 Task: Add Sprouts Organic Marinara Pasta Sauce to the cart.
Action: Mouse moved to (26, 108)
Screenshot: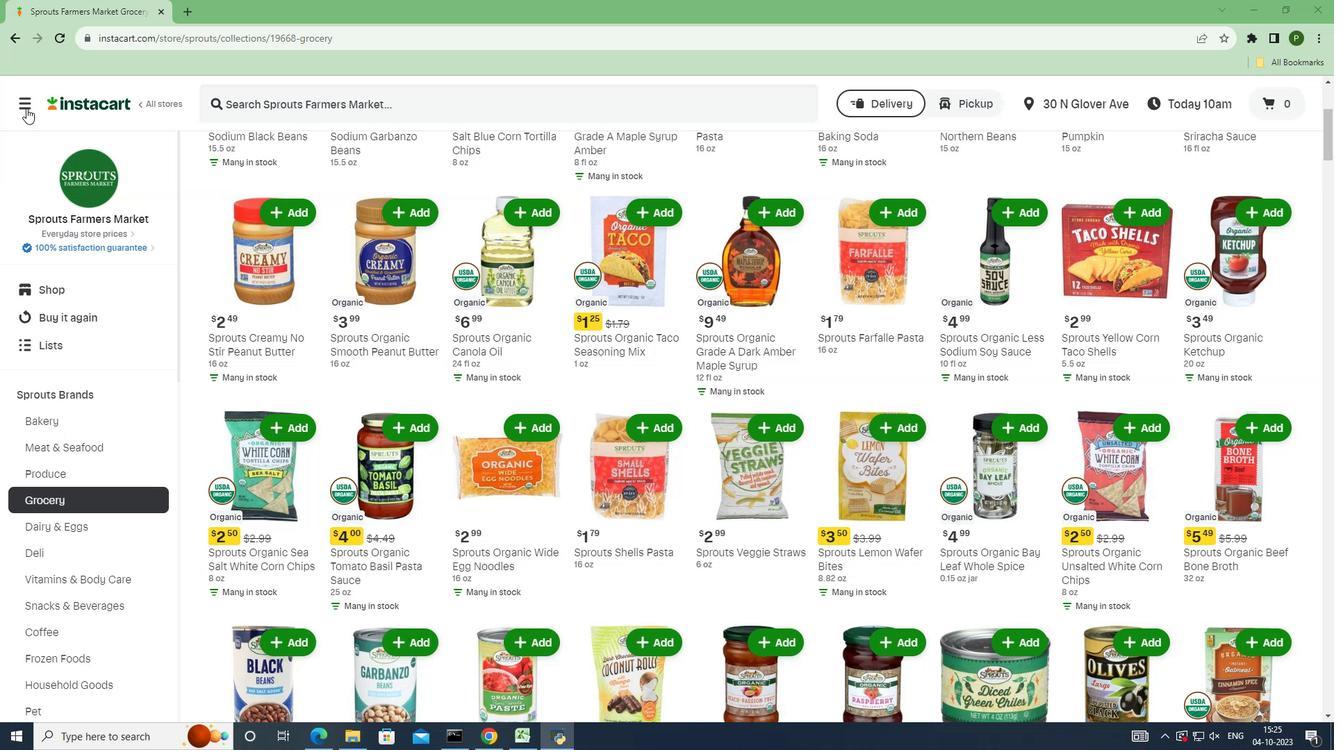 
Action: Mouse pressed left at (26, 108)
Screenshot: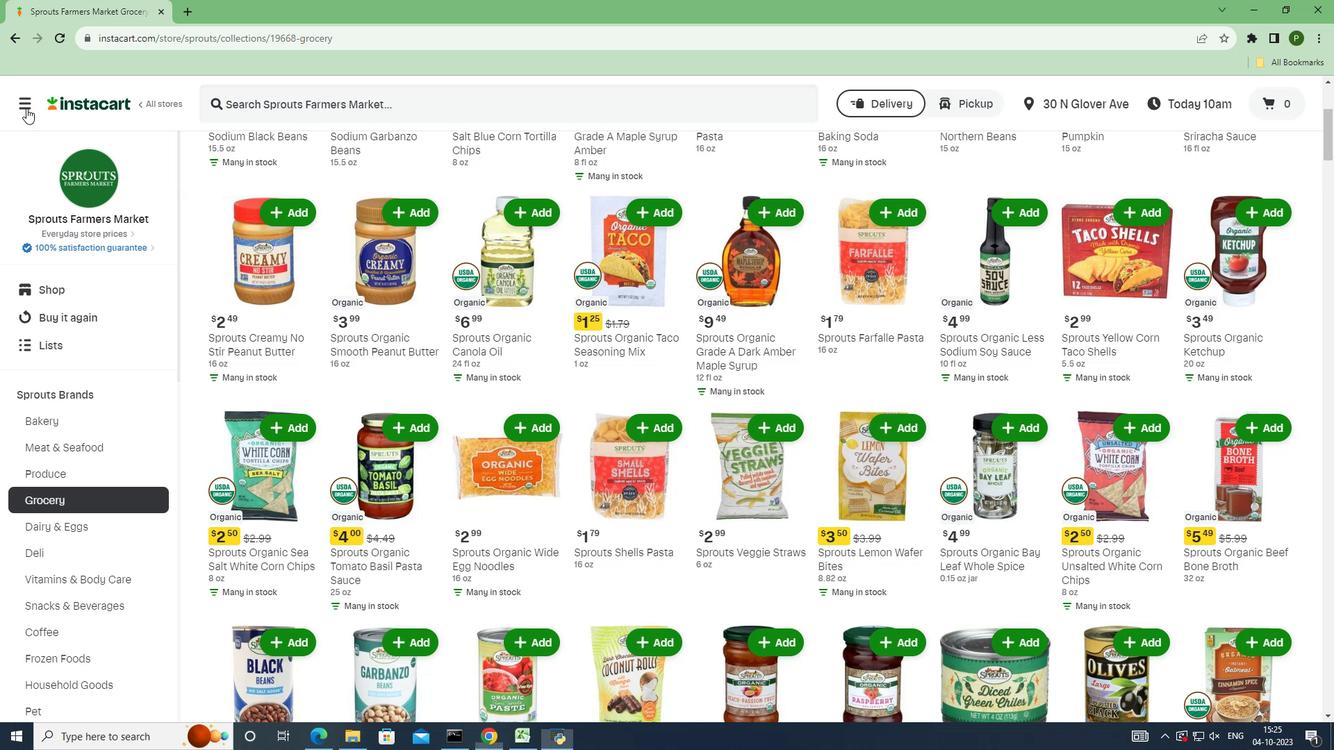 
Action: Mouse moved to (64, 387)
Screenshot: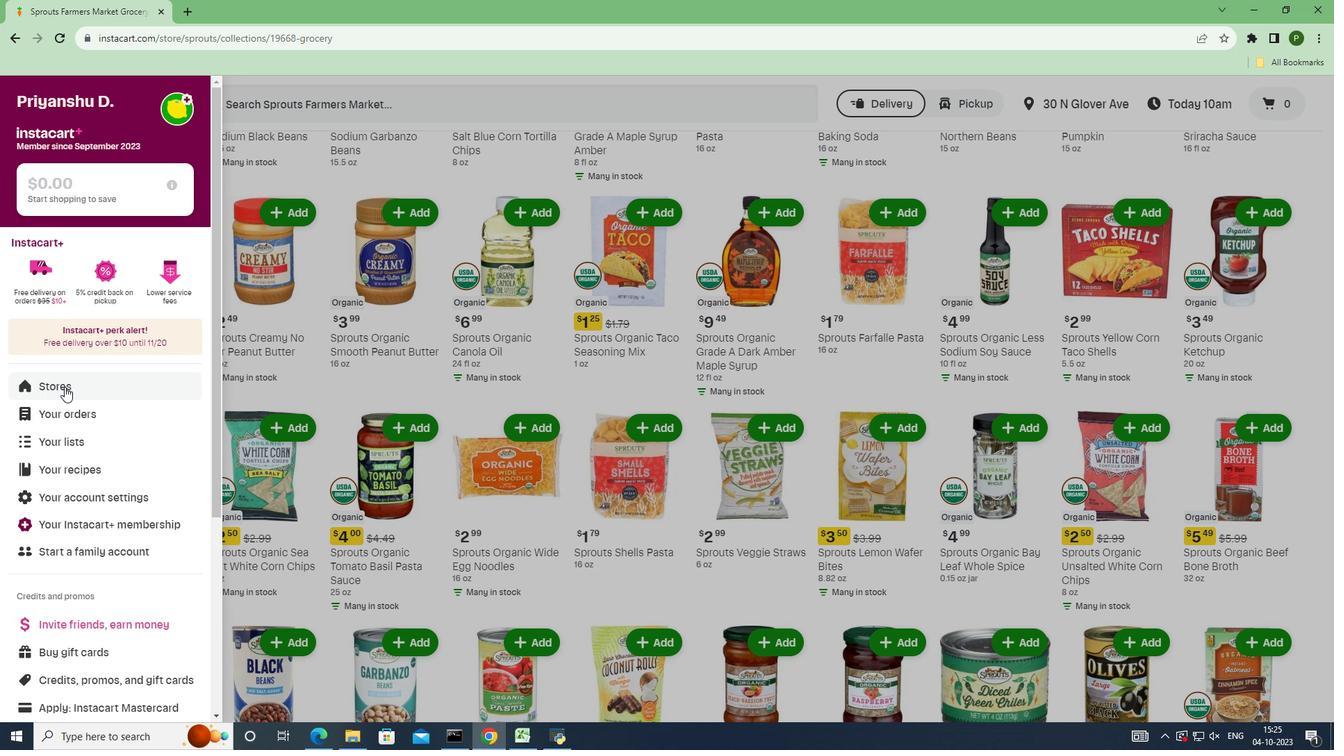
Action: Mouse pressed left at (64, 387)
Screenshot: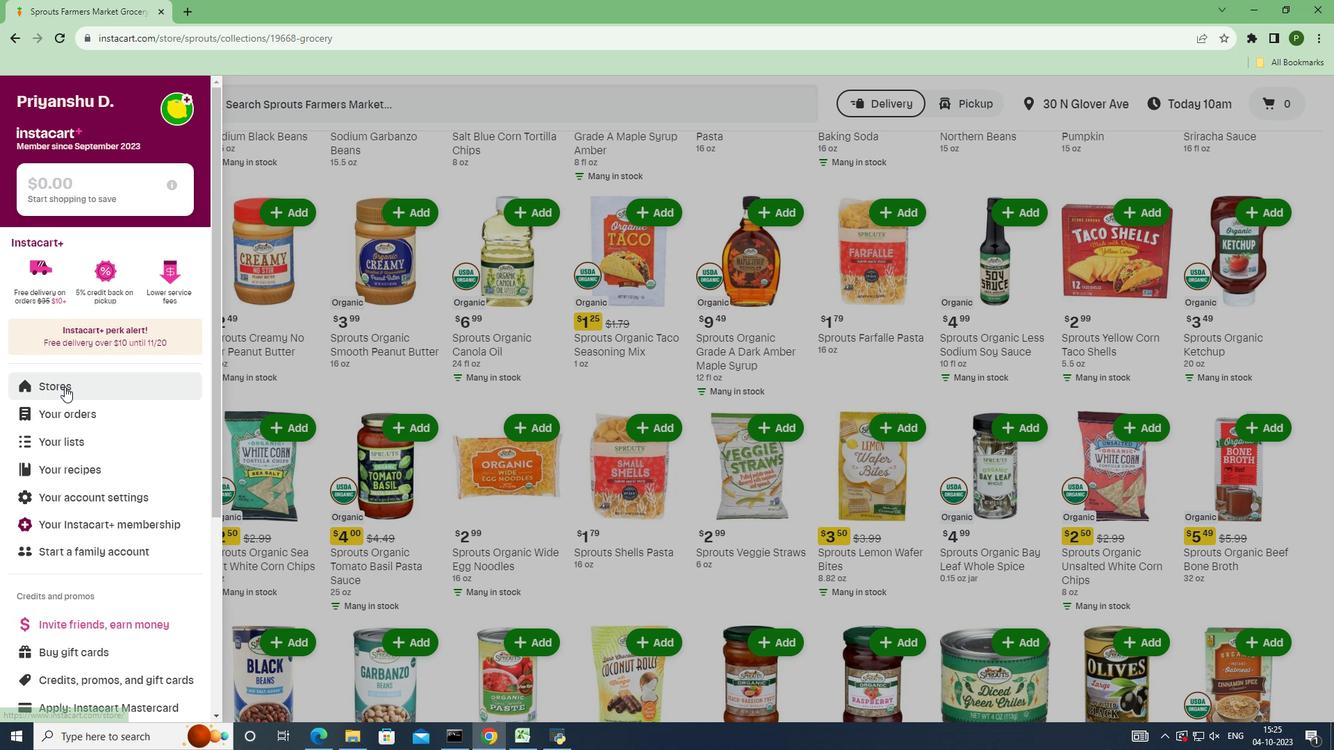 
Action: Mouse moved to (309, 170)
Screenshot: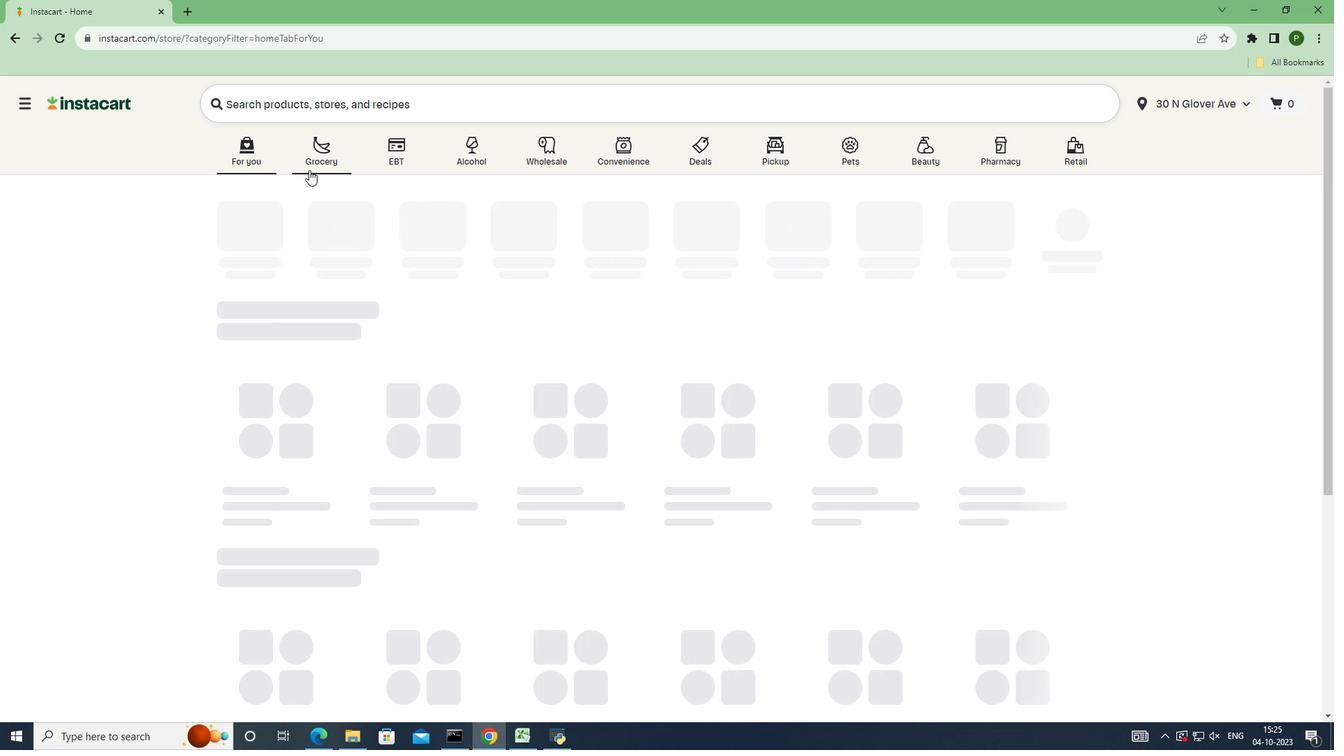 
Action: Mouse pressed left at (309, 170)
Screenshot: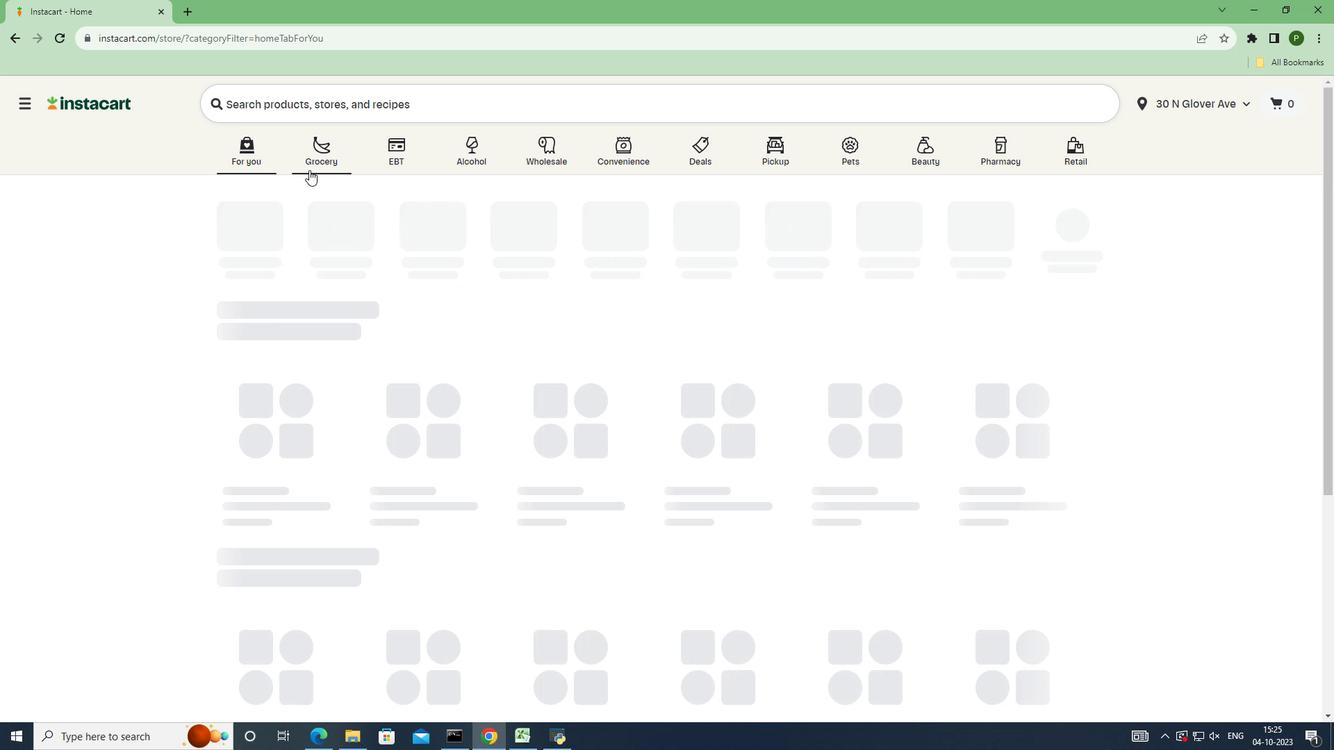 
Action: Mouse moved to (847, 339)
Screenshot: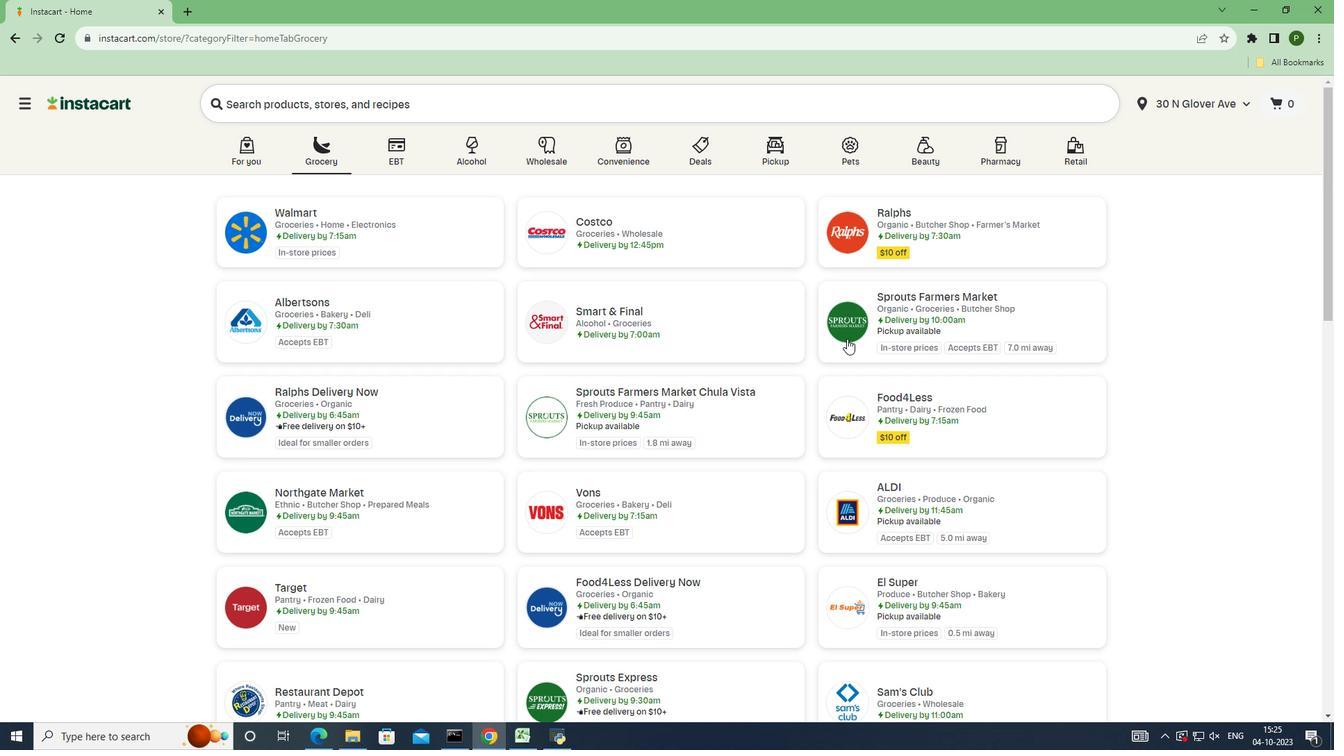 
Action: Mouse pressed left at (847, 339)
Screenshot: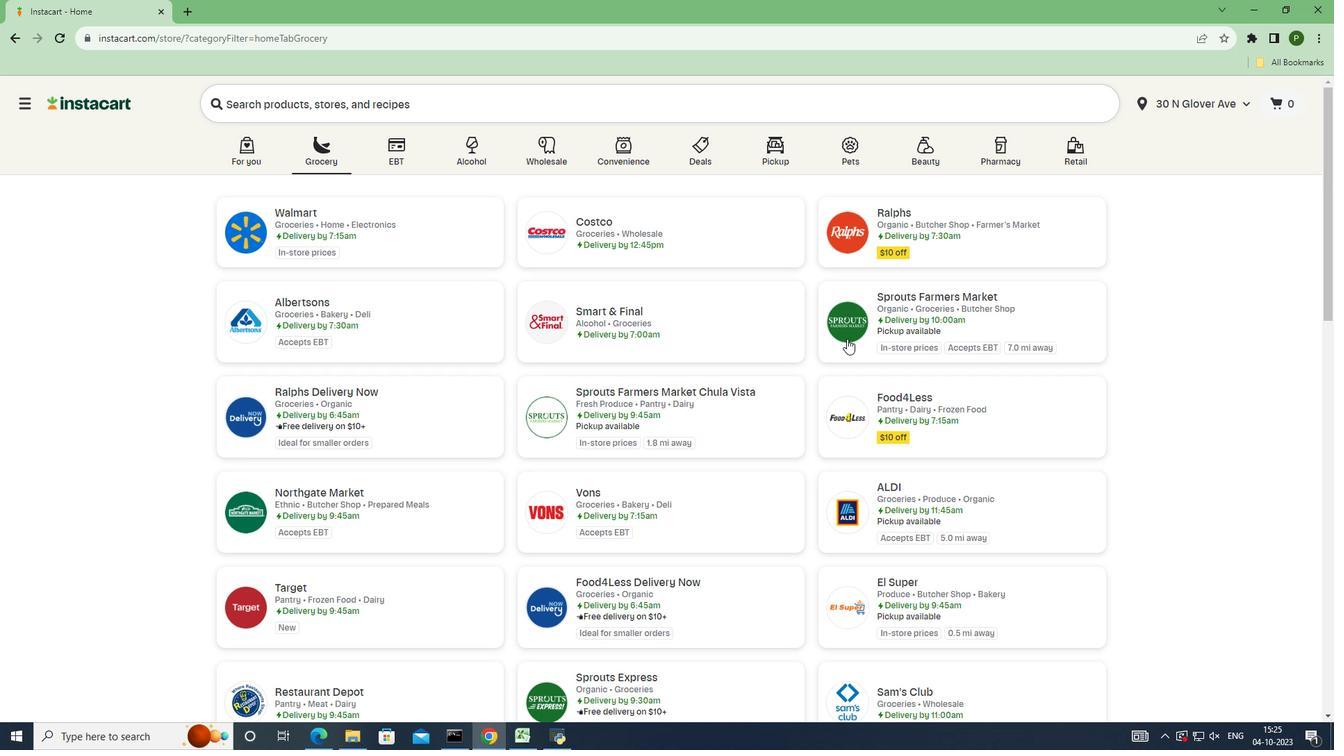 
Action: Mouse moved to (72, 387)
Screenshot: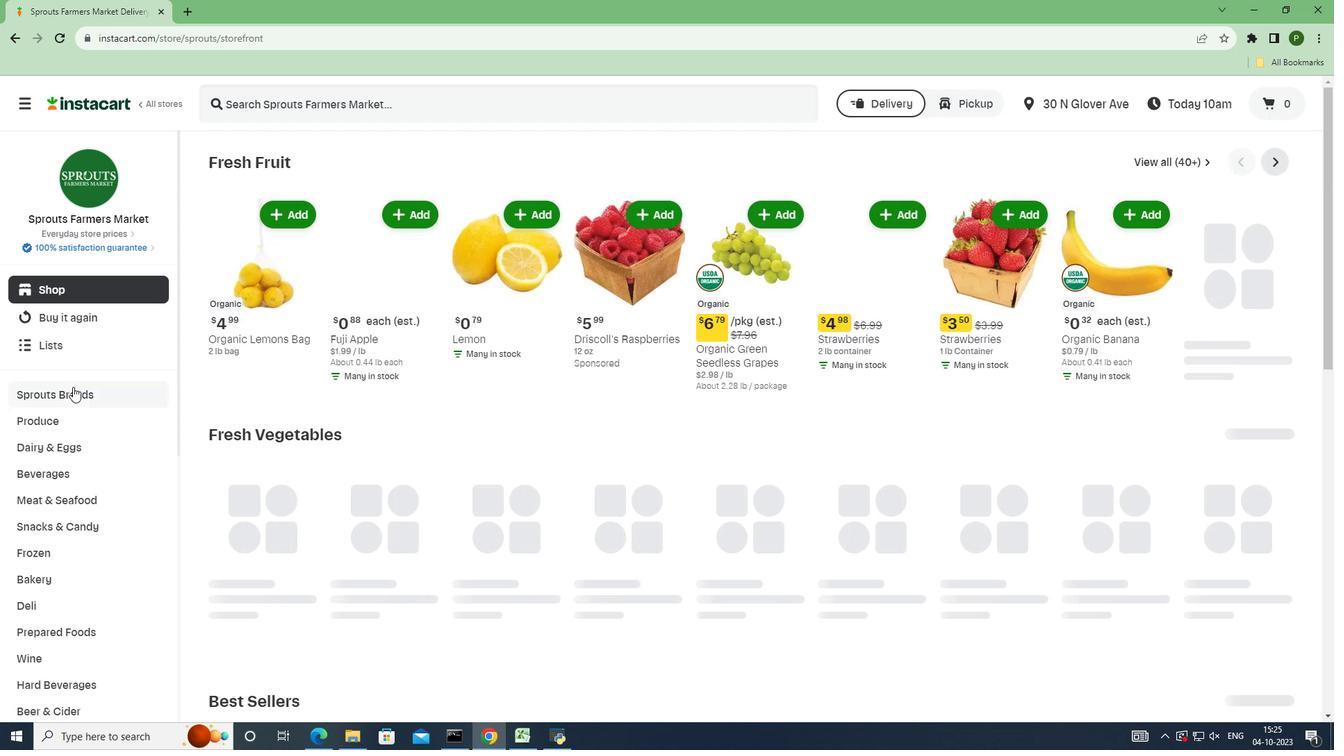
Action: Mouse pressed left at (72, 387)
Screenshot: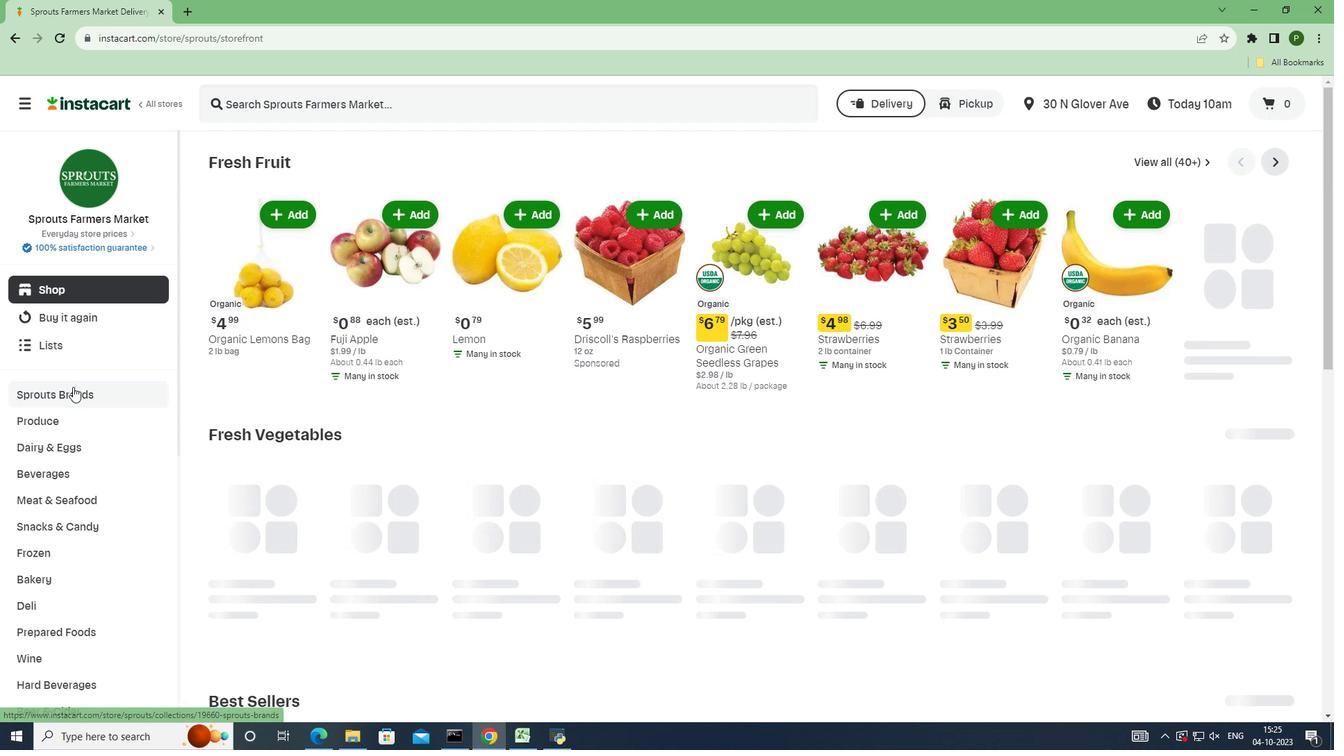 
Action: Mouse moved to (111, 513)
Screenshot: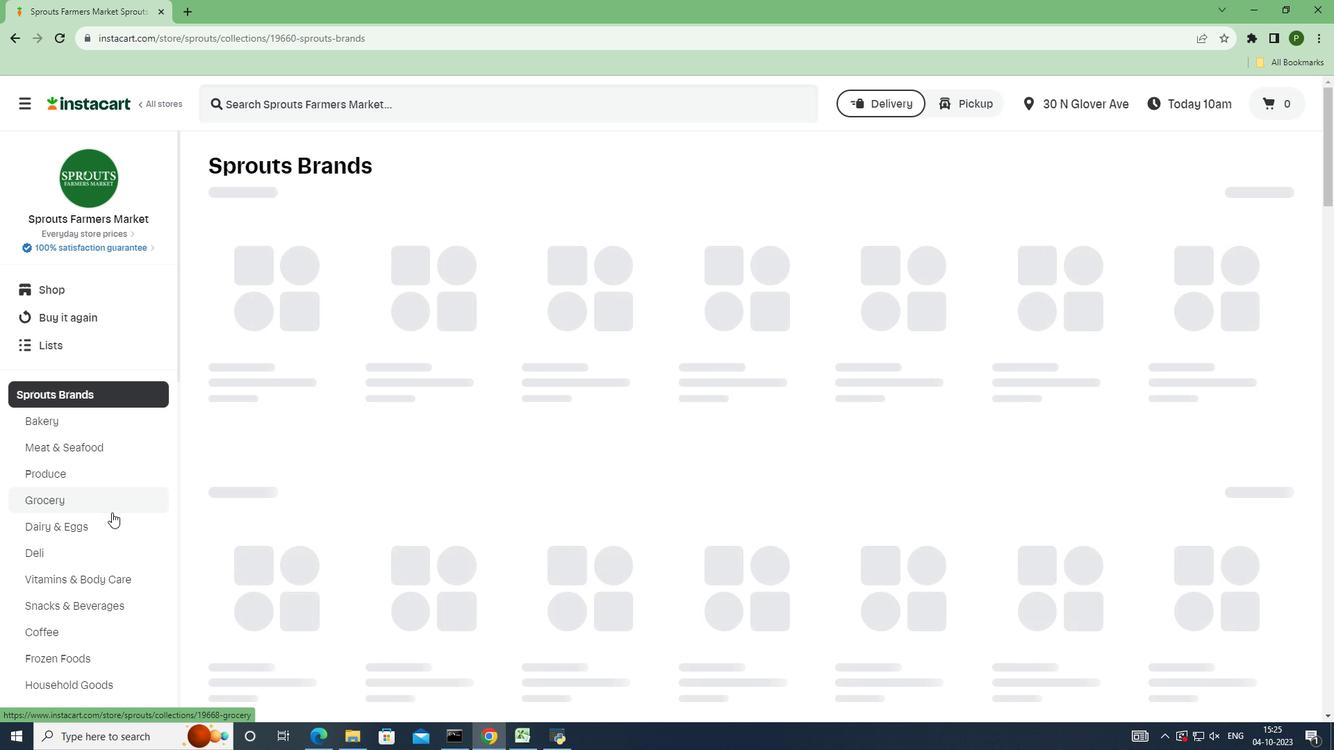 
Action: Mouse pressed left at (111, 513)
Screenshot: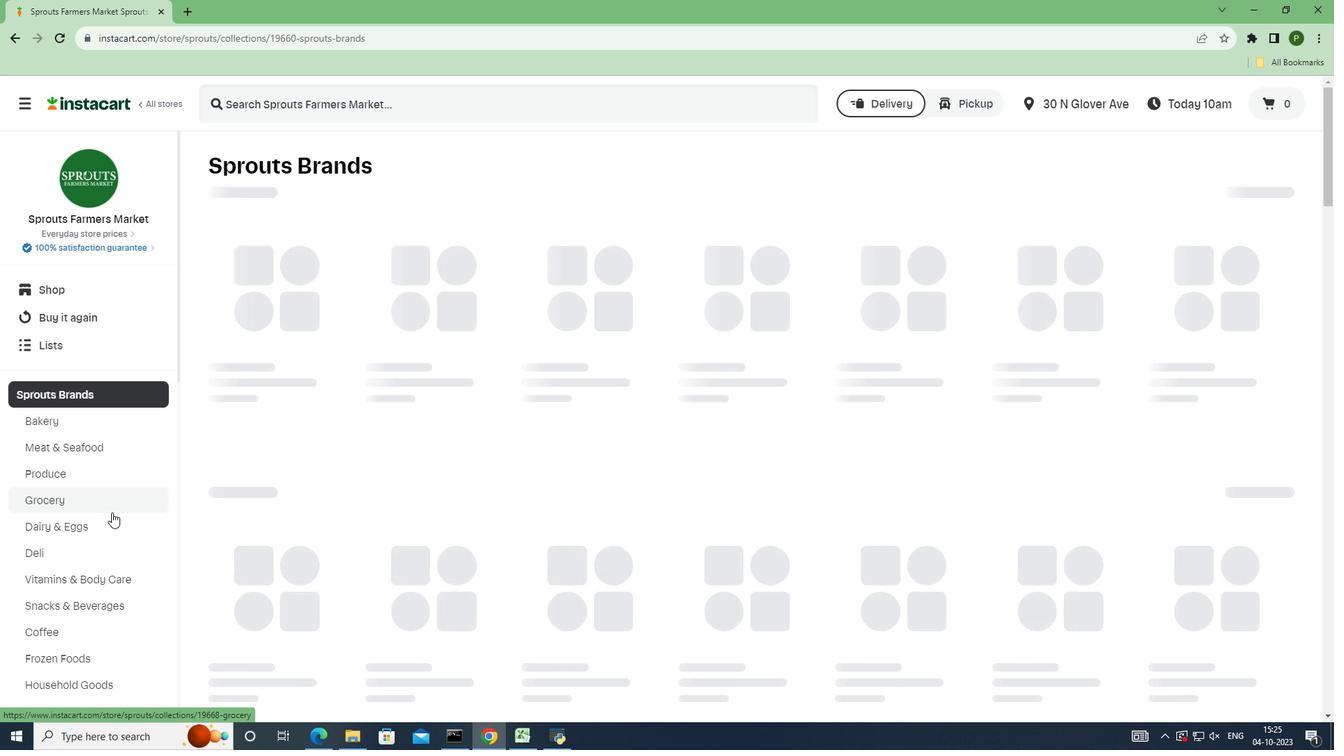 
Action: Mouse moved to (344, 342)
Screenshot: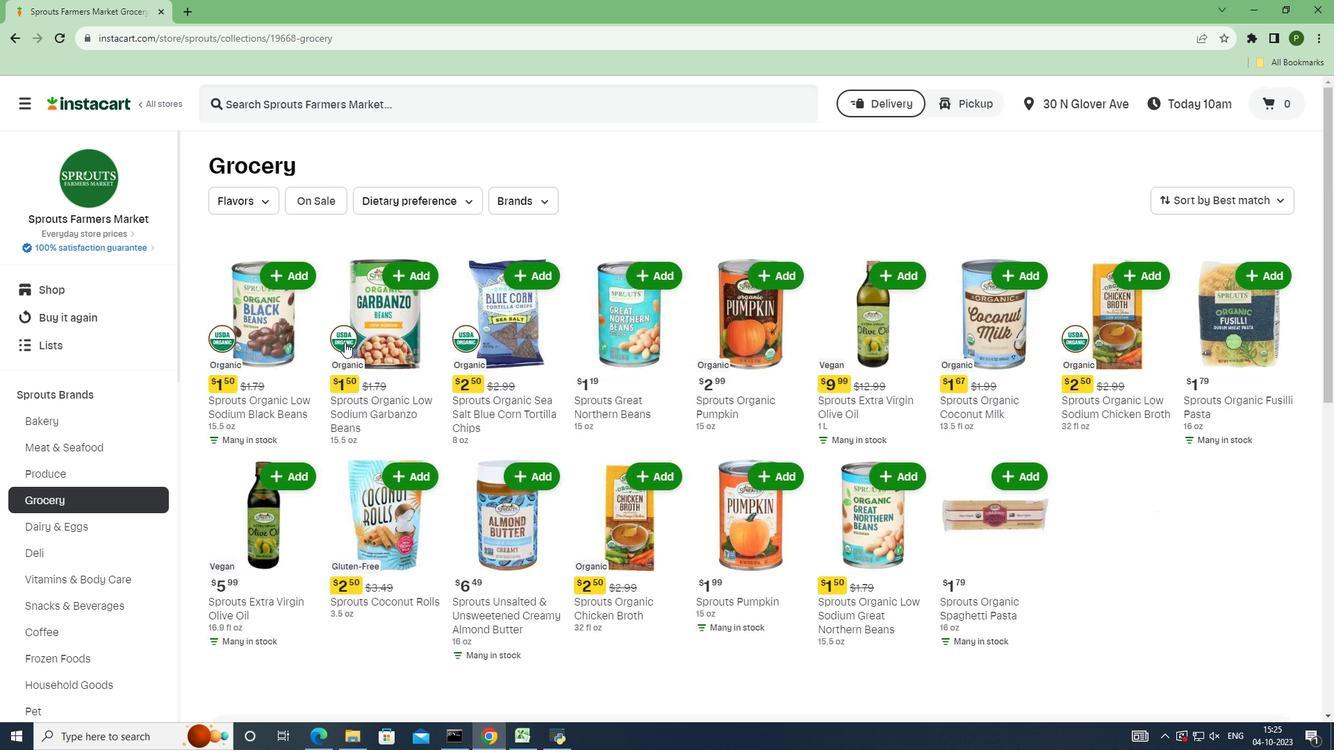 
Action: Mouse scrolled (344, 342) with delta (0, 0)
Screenshot: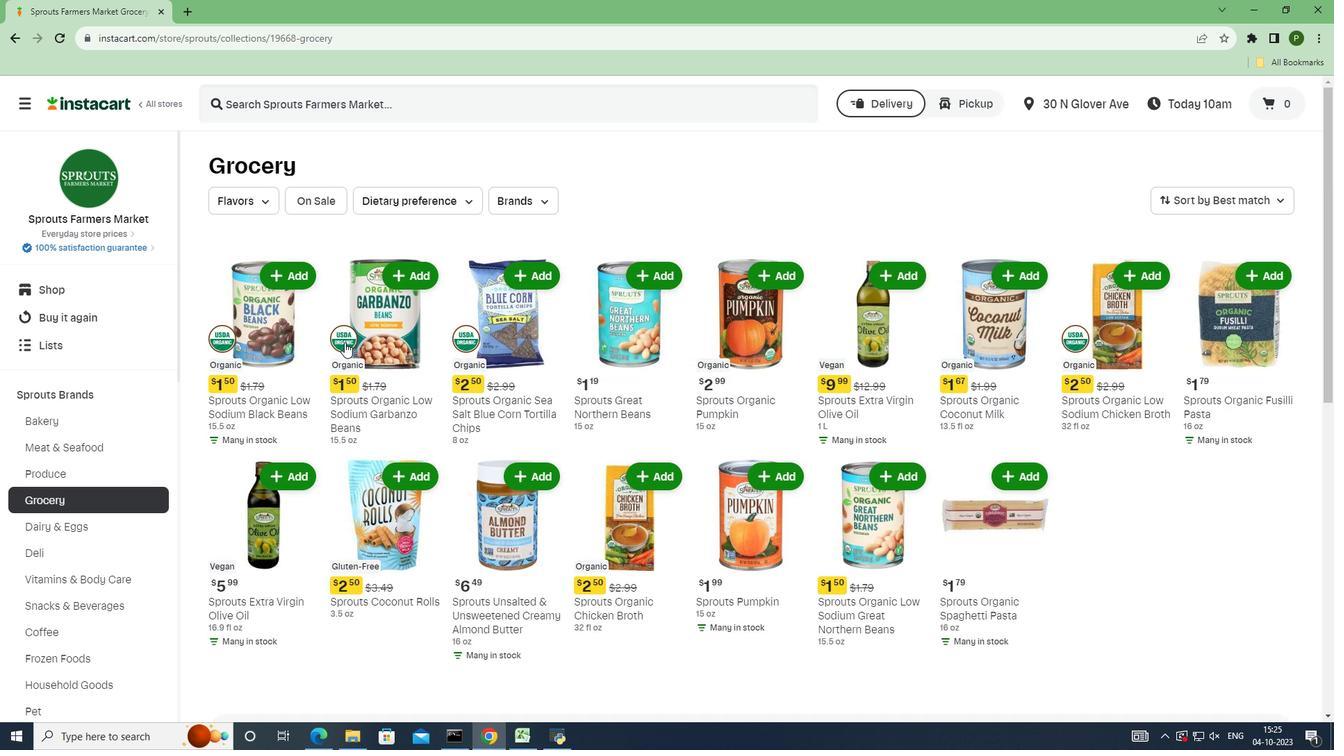
Action: Mouse moved to (344, 347)
Screenshot: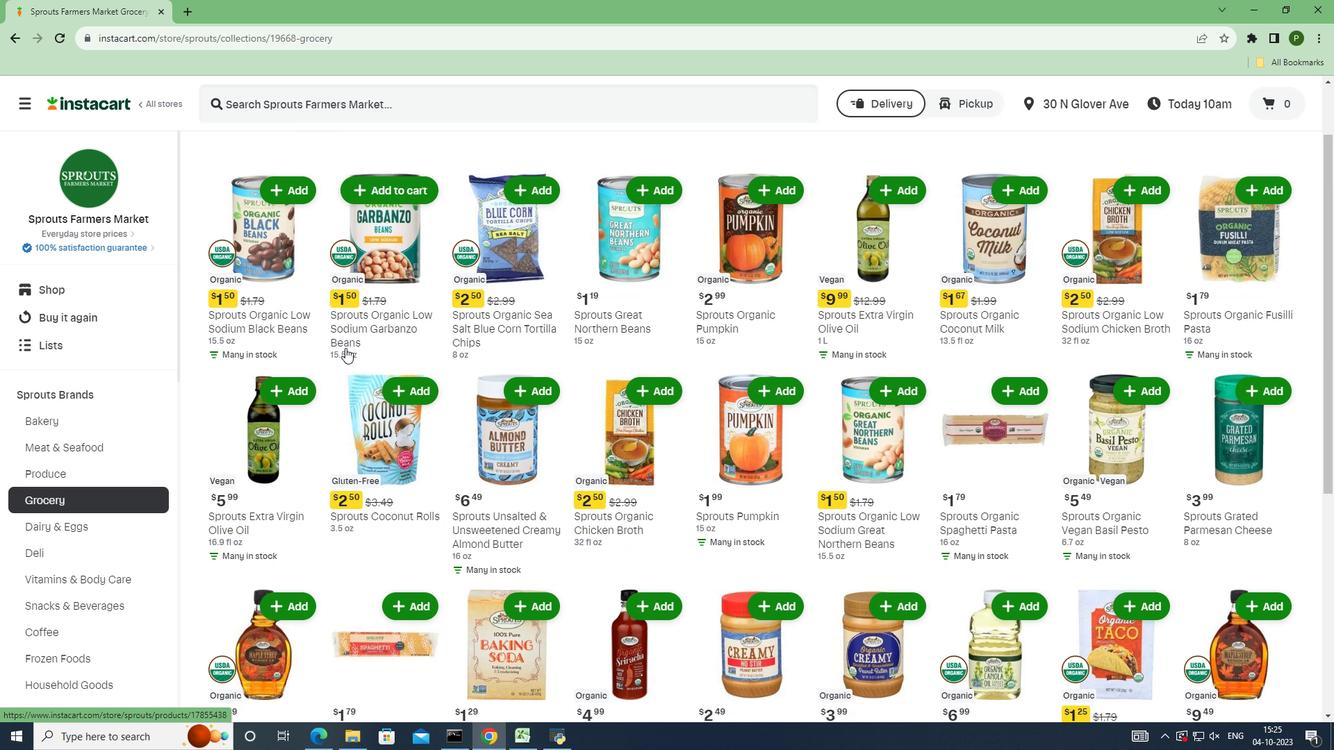 
Action: Mouse scrolled (344, 346) with delta (0, 0)
Screenshot: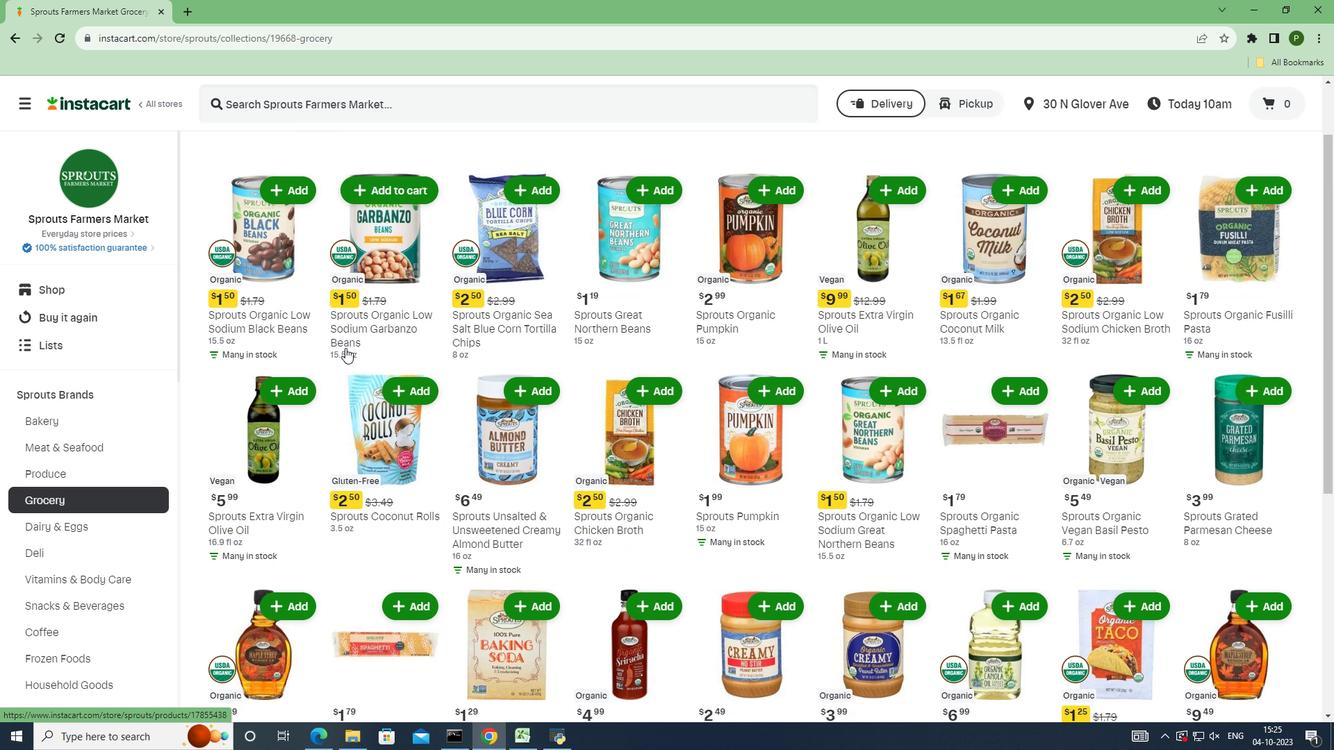 
Action: Mouse moved to (345, 348)
Screenshot: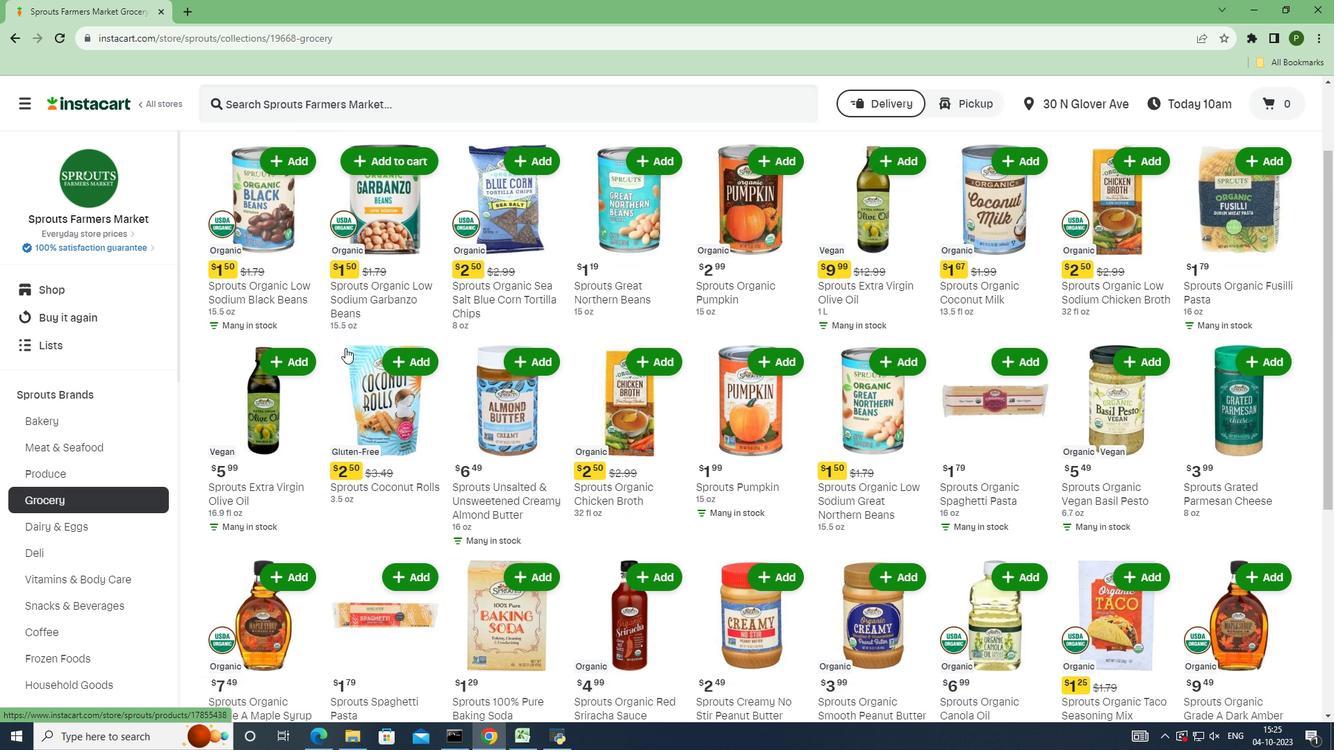 
Action: Mouse scrolled (345, 347) with delta (0, 0)
Screenshot: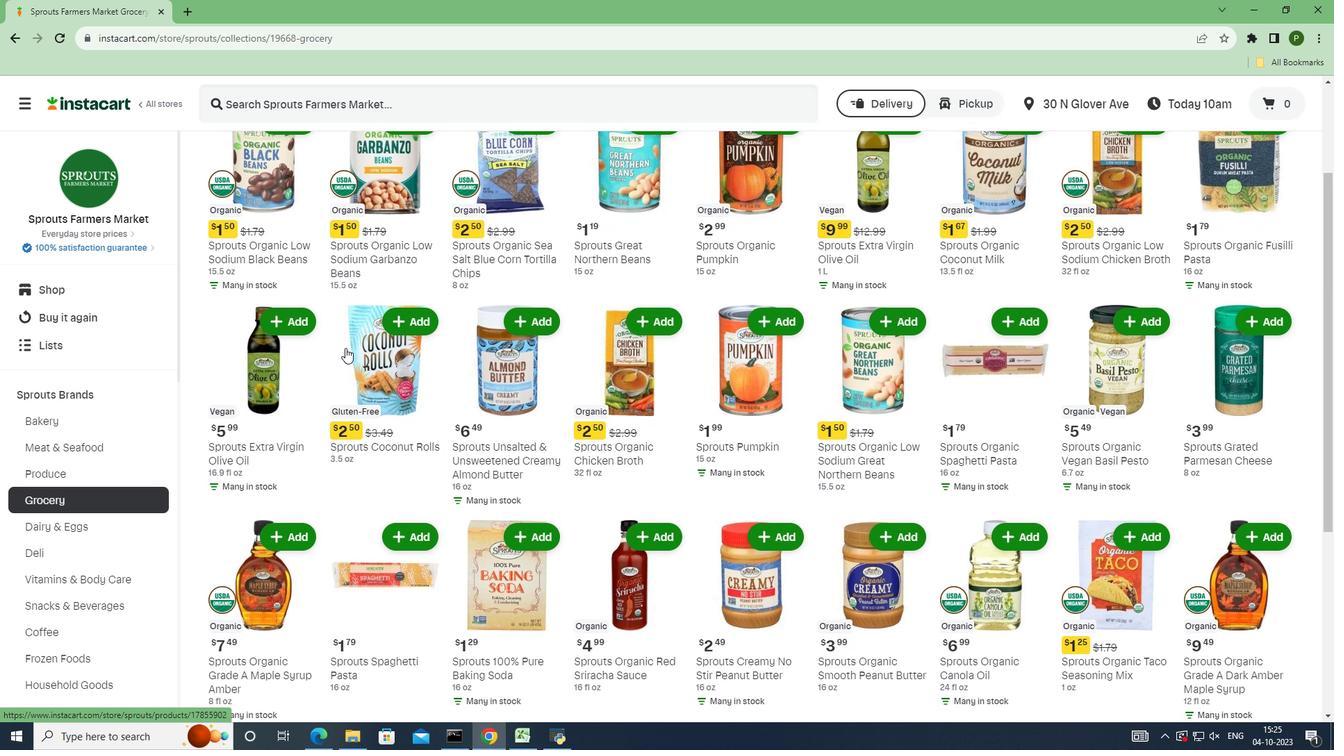 
Action: Mouse scrolled (345, 347) with delta (0, 0)
Screenshot: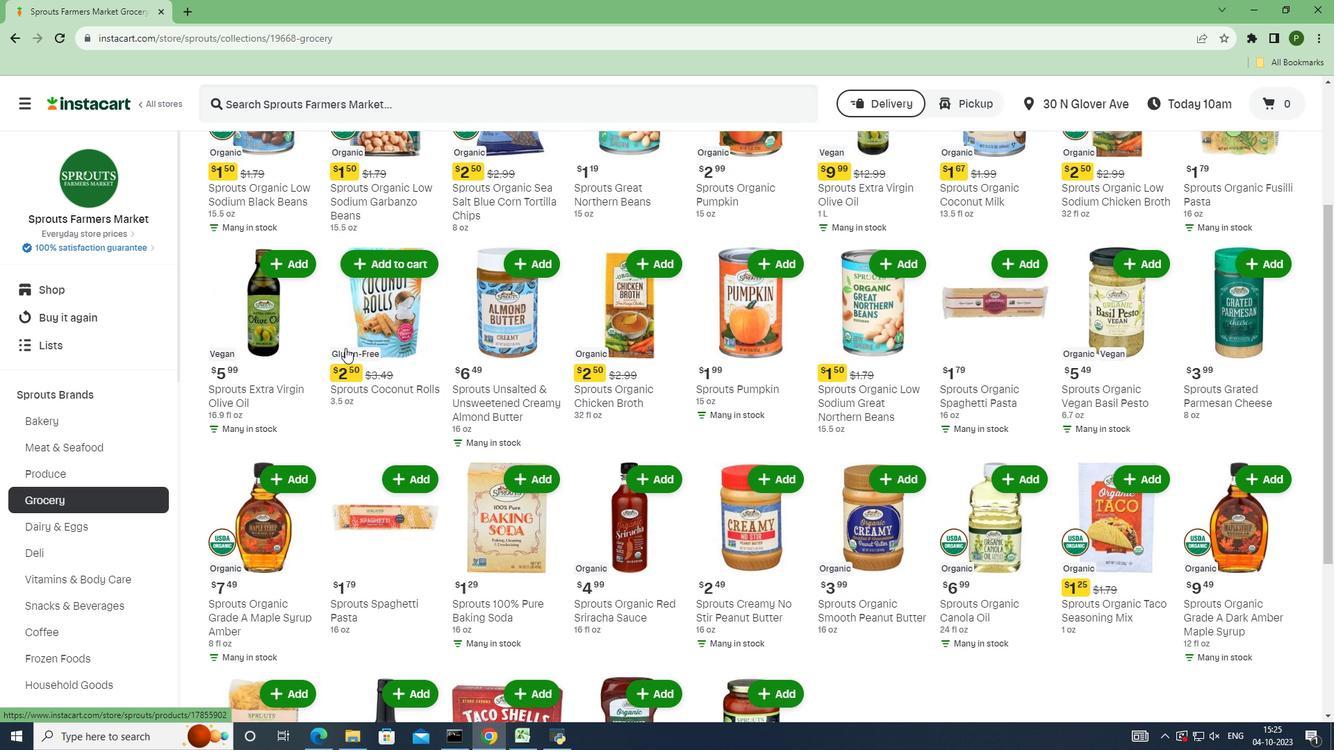 
Action: Mouse scrolled (345, 347) with delta (0, 0)
Screenshot: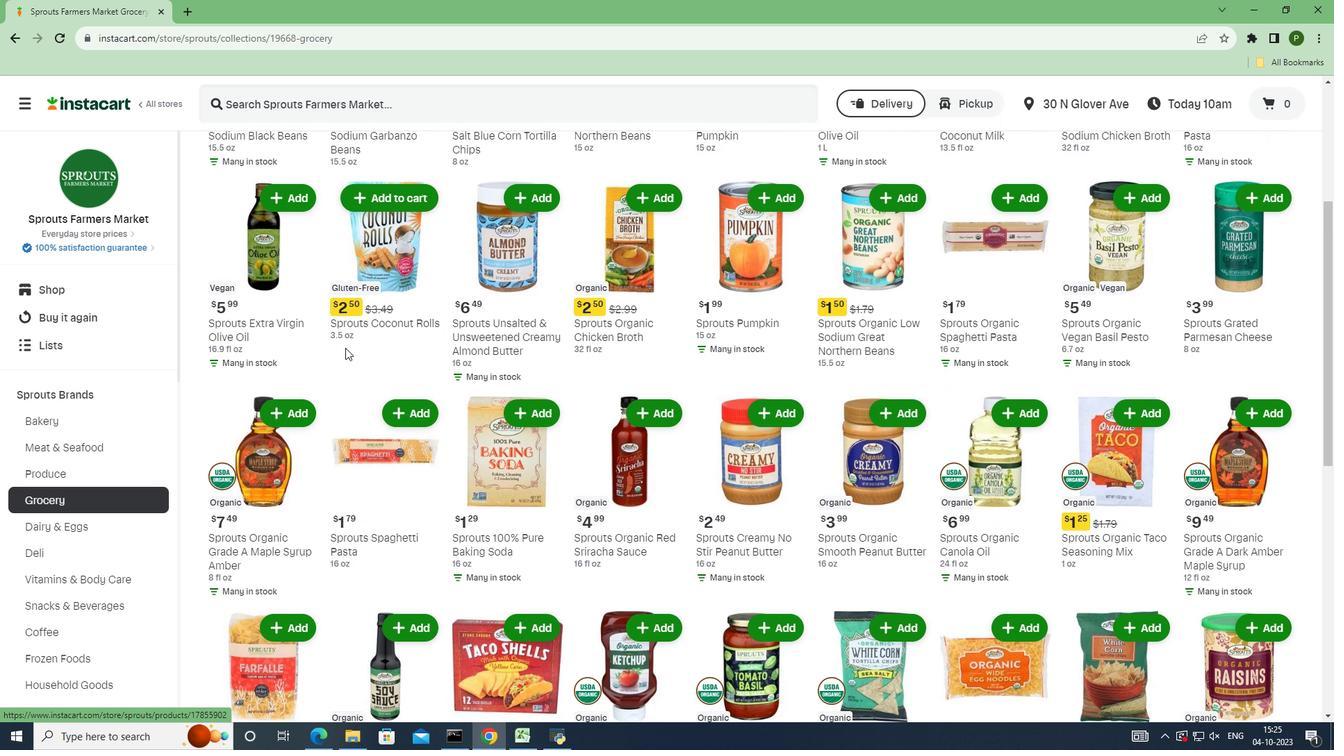 
Action: Mouse scrolled (345, 347) with delta (0, 0)
Screenshot: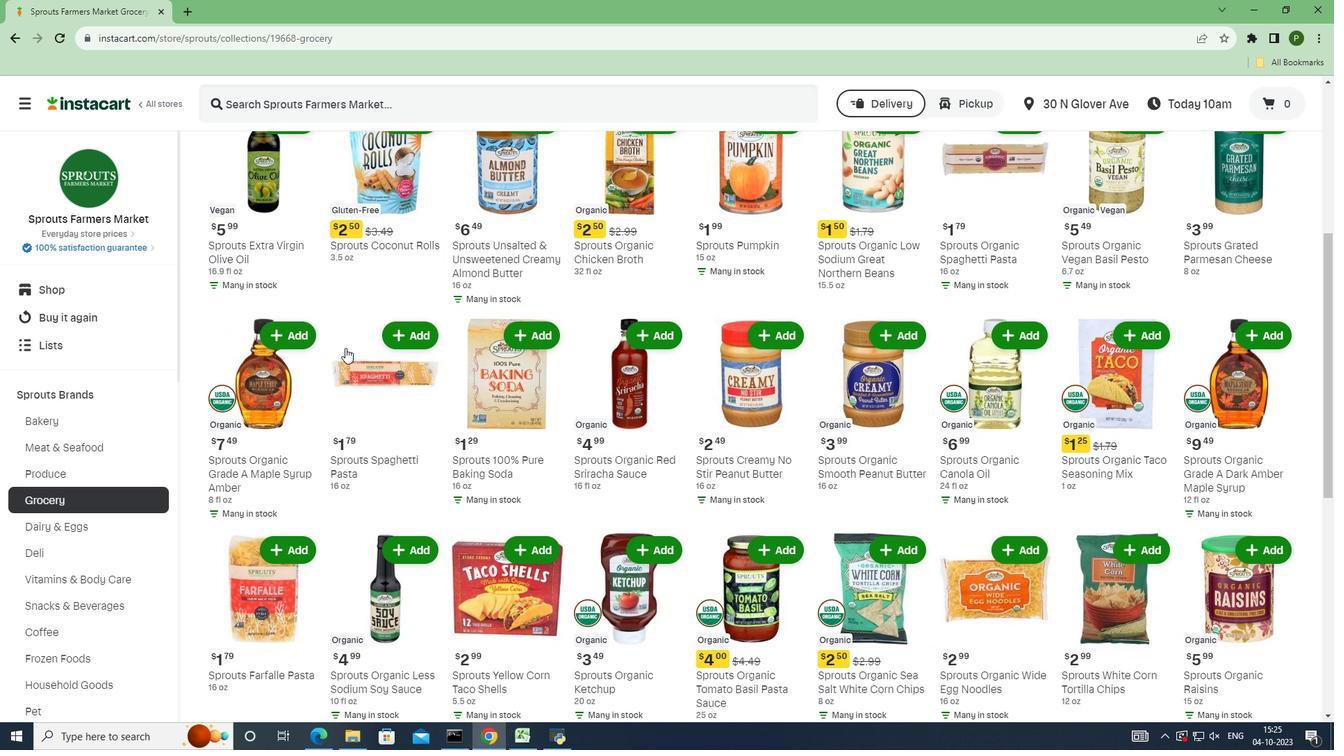 
Action: Mouse scrolled (345, 347) with delta (0, 0)
Screenshot: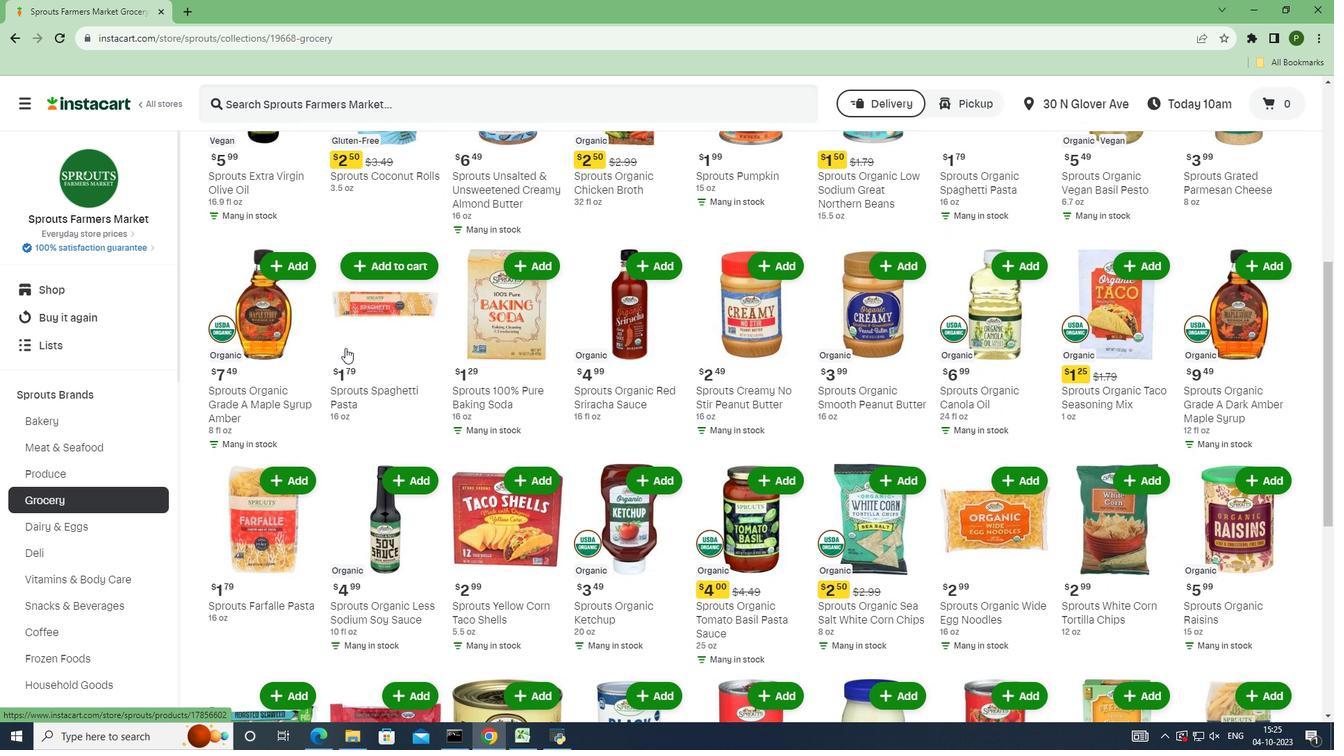 
Action: Mouse scrolled (345, 347) with delta (0, 0)
Screenshot: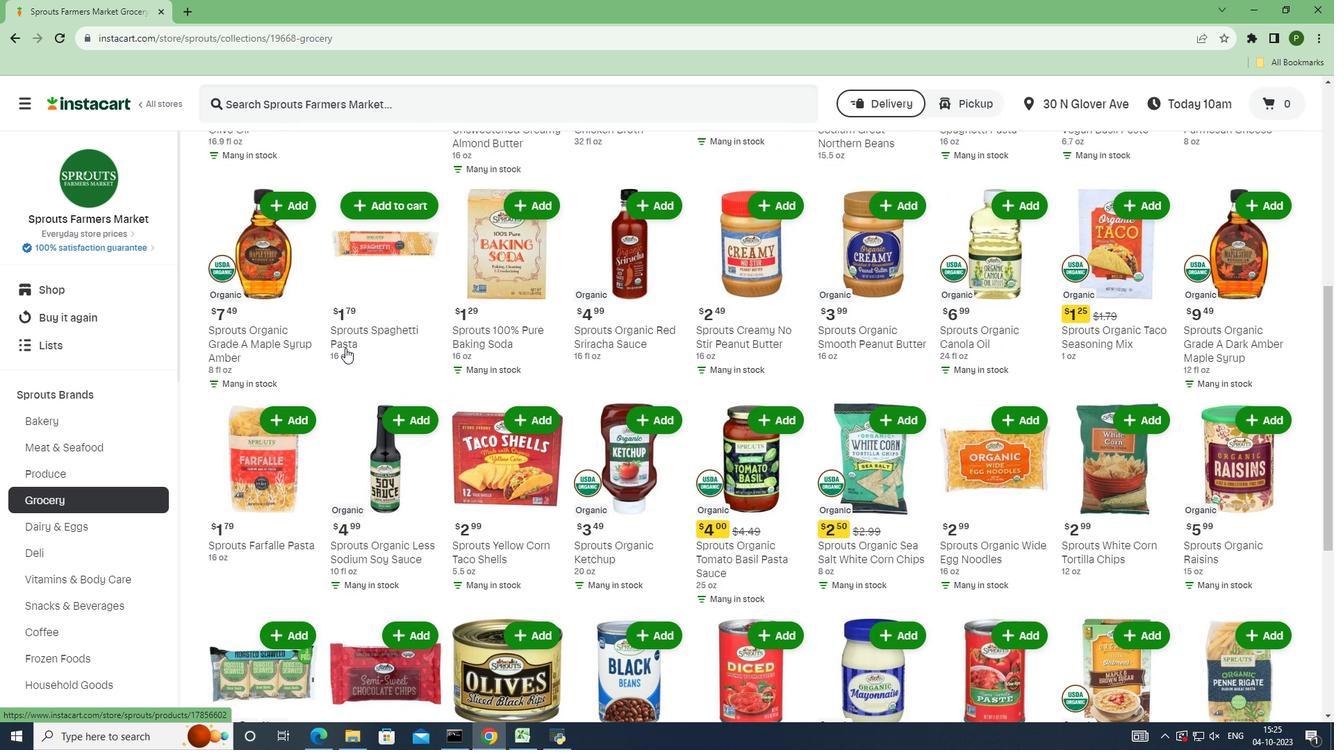 
Action: Mouse scrolled (345, 347) with delta (0, 0)
Screenshot: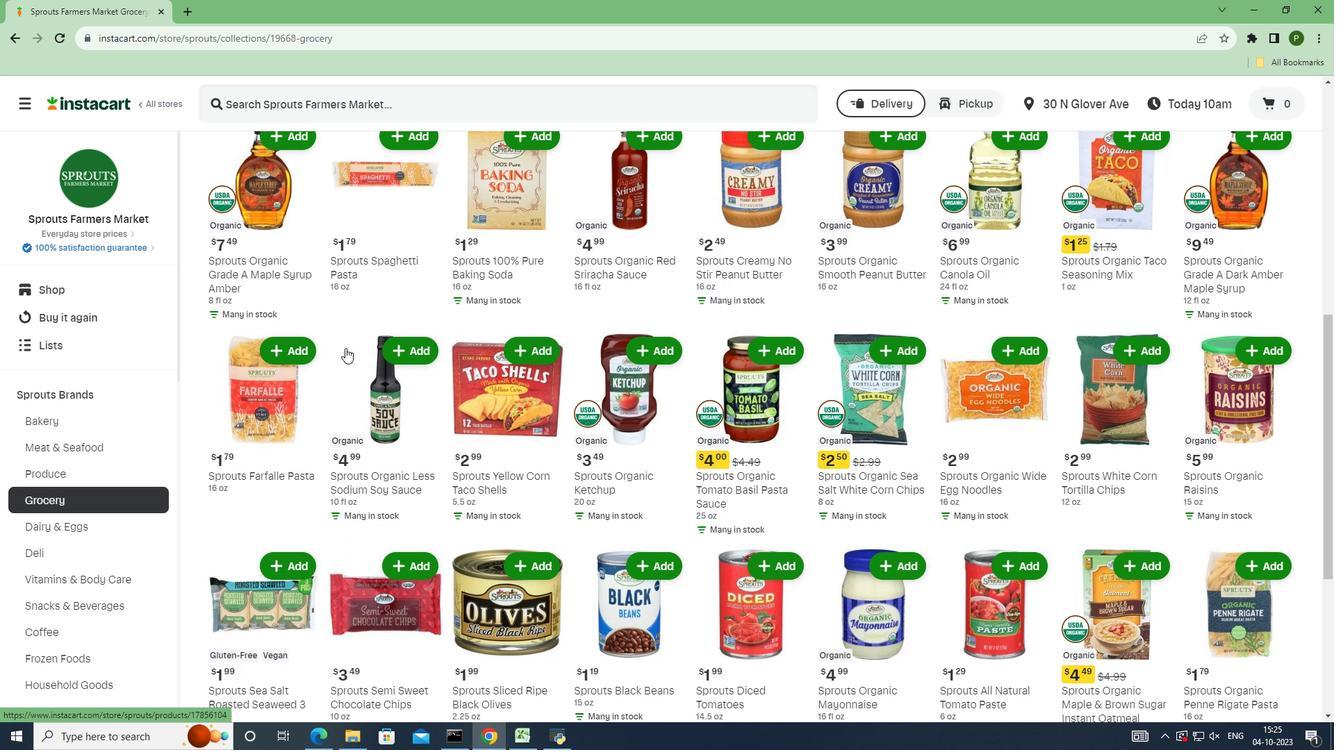 
Action: Mouse scrolled (345, 347) with delta (0, 0)
Screenshot: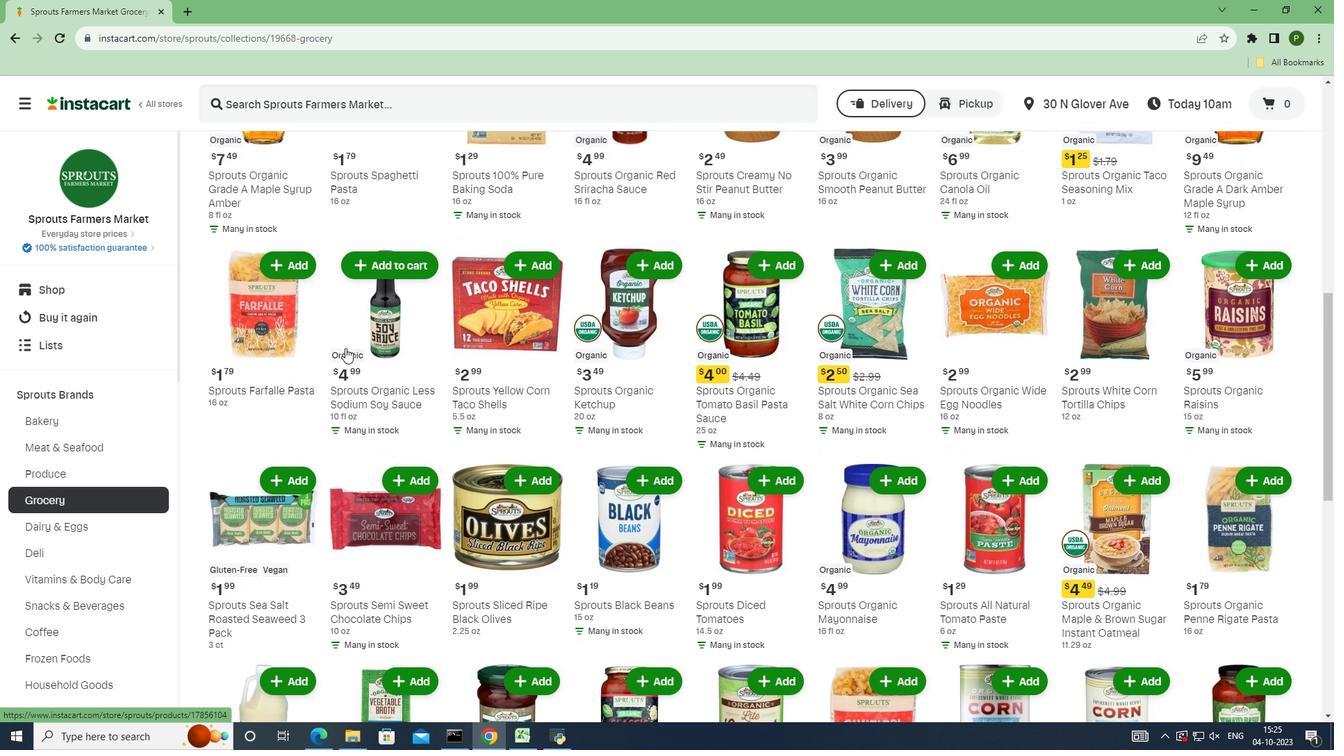 
Action: Mouse scrolled (345, 347) with delta (0, 0)
Screenshot: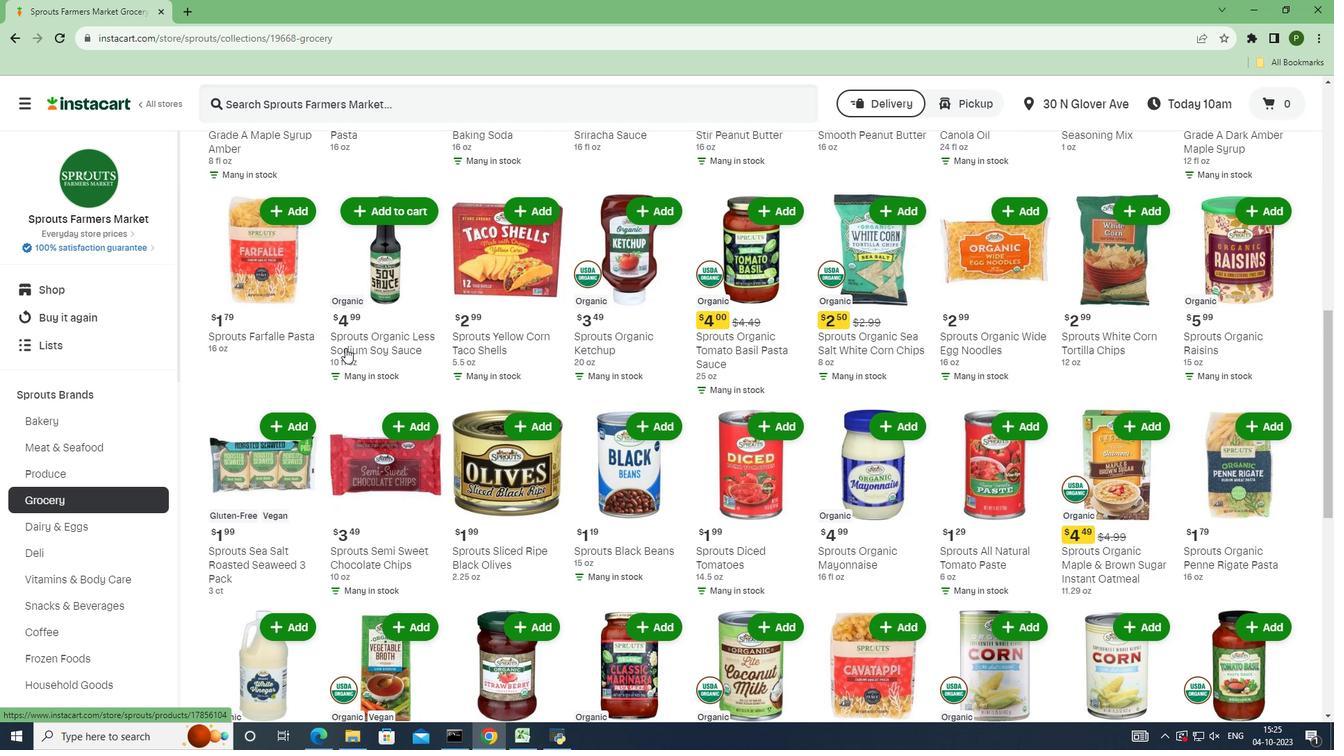 
Action: Mouse scrolled (345, 347) with delta (0, 0)
Screenshot: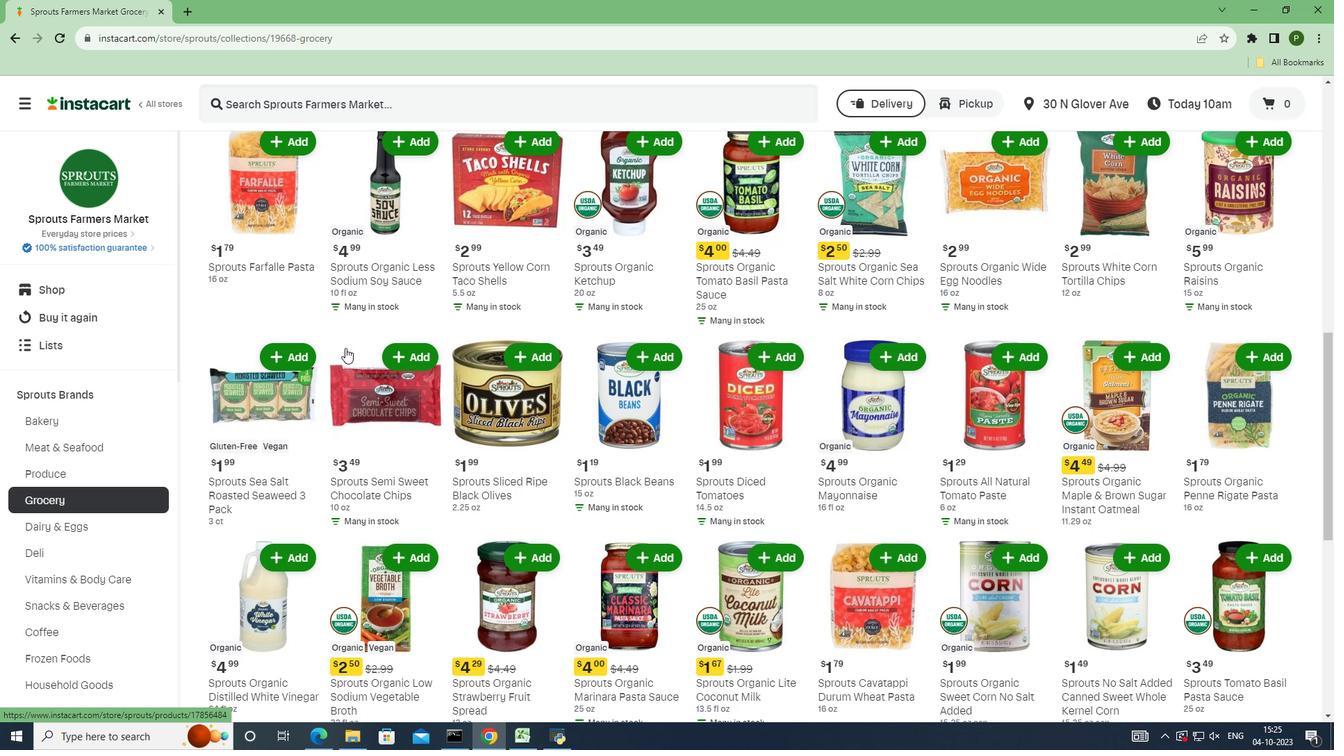 
Action: Mouse scrolled (345, 347) with delta (0, 0)
Screenshot: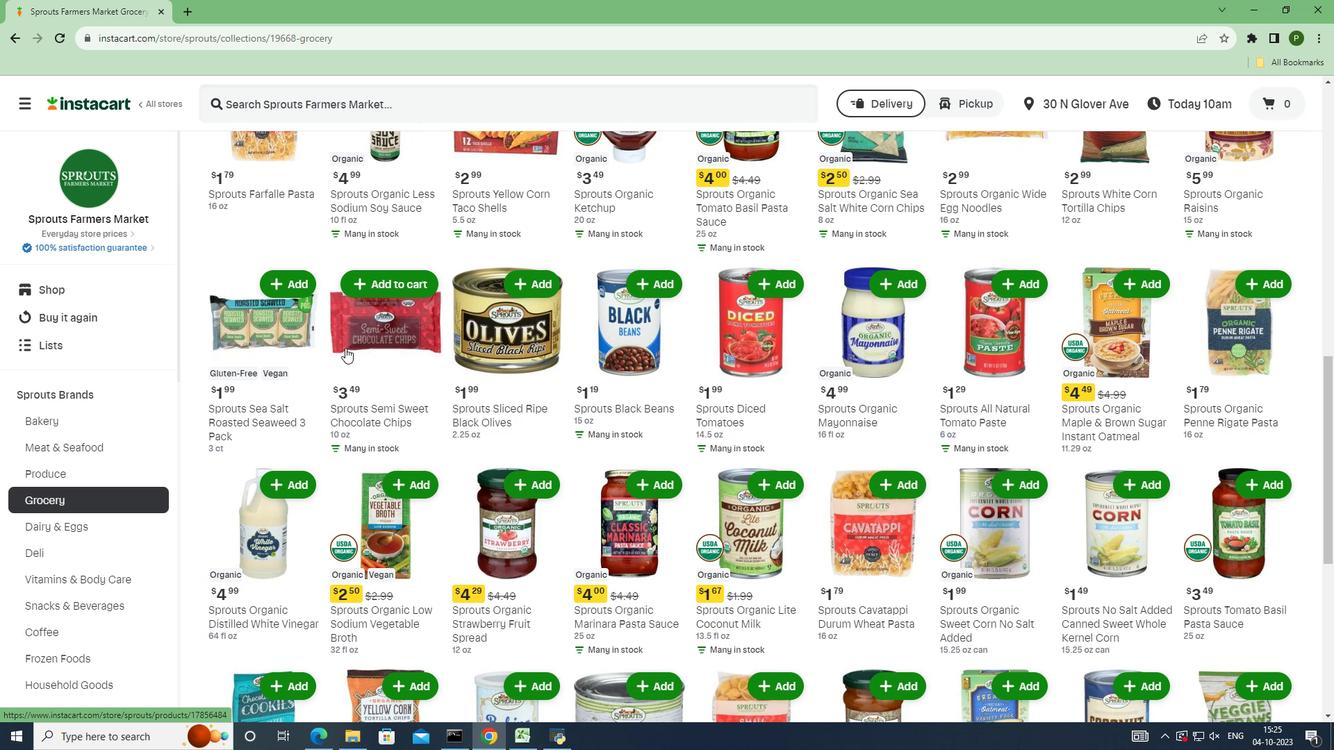 
Action: Mouse scrolled (345, 347) with delta (0, 0)
Screenshot: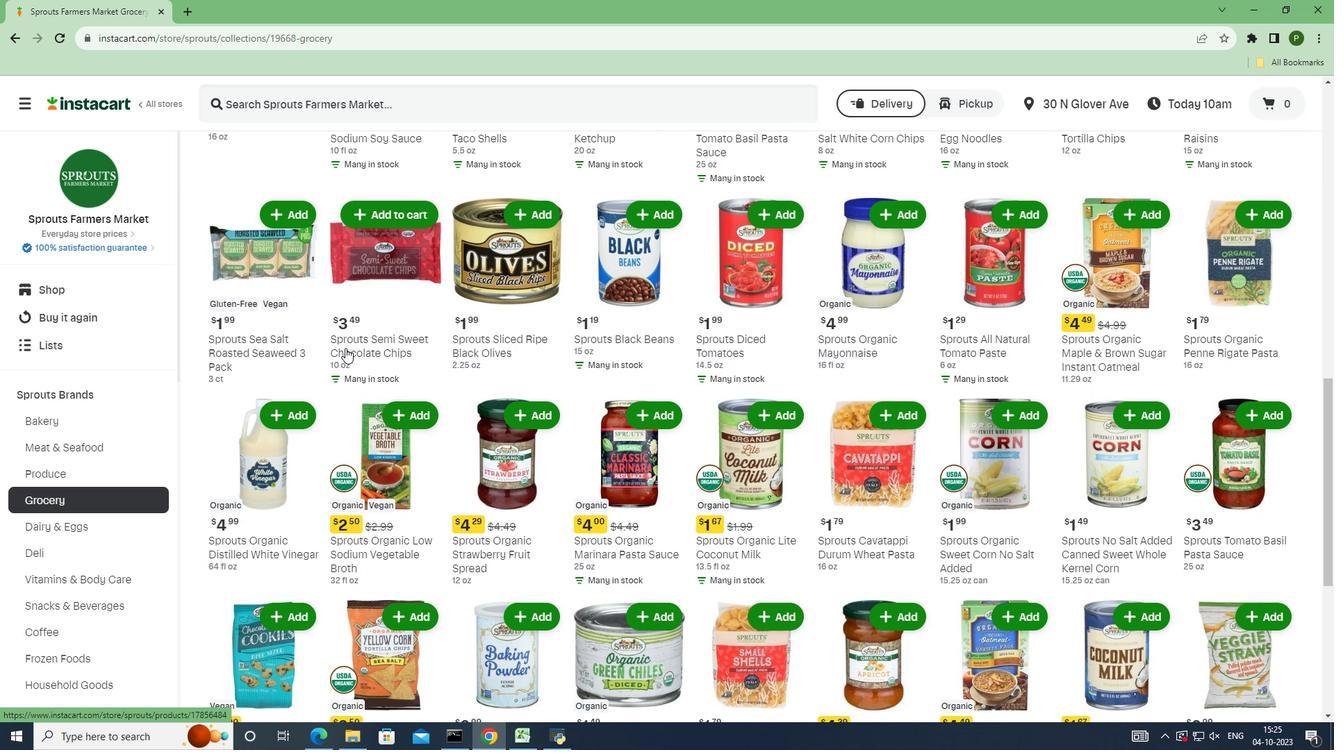 
Action: Mouse scrolled (345, 347) with delta (0, 0)
Screenshot: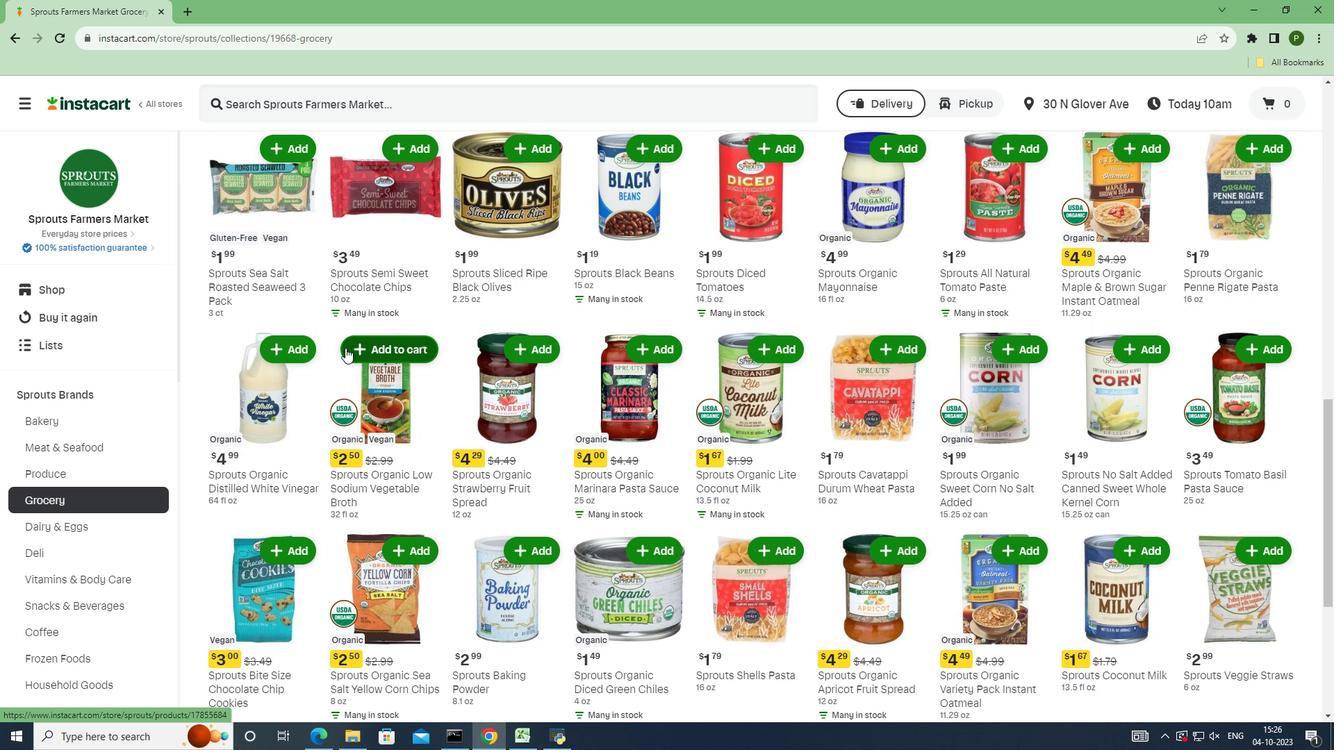 
Action: Mouse scrolled (345, 347) with delta (0, 0)
Screenshot: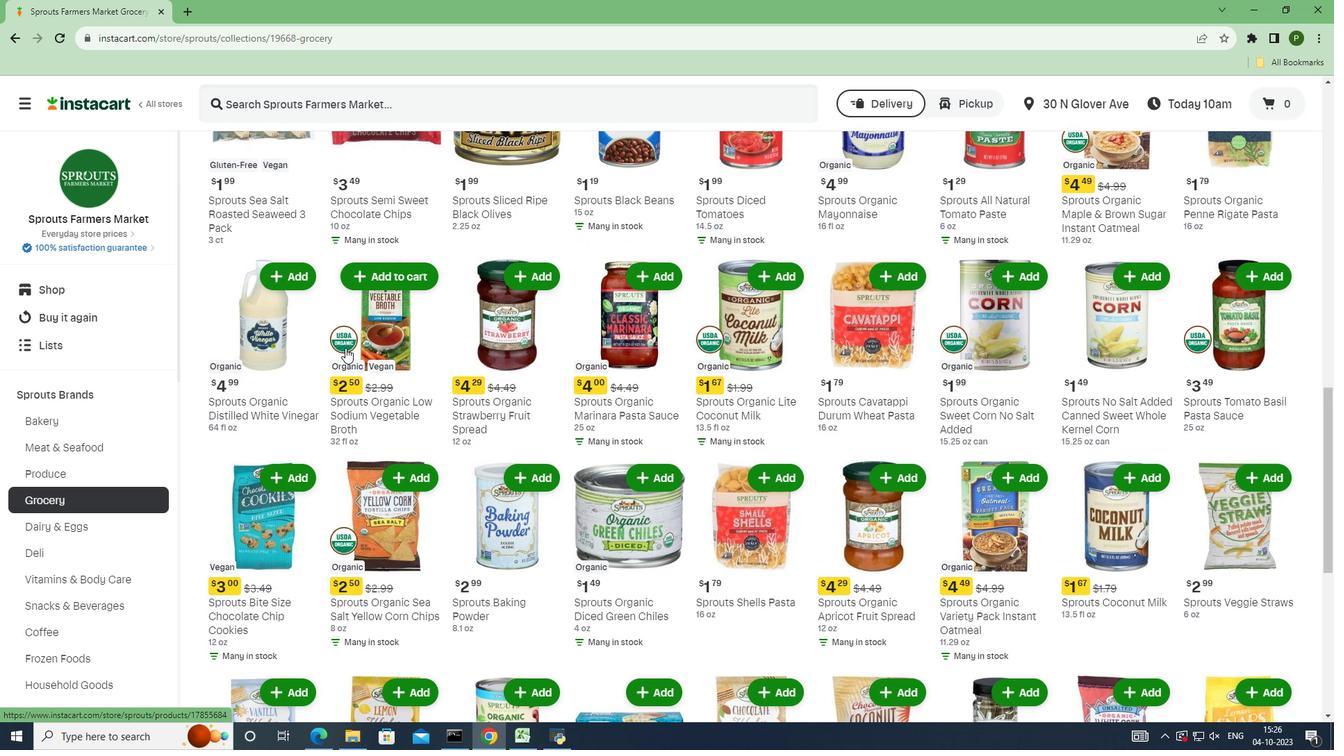 
Action: Mouse scrolled (345, 347) with delta (0, 0)
Screenshot: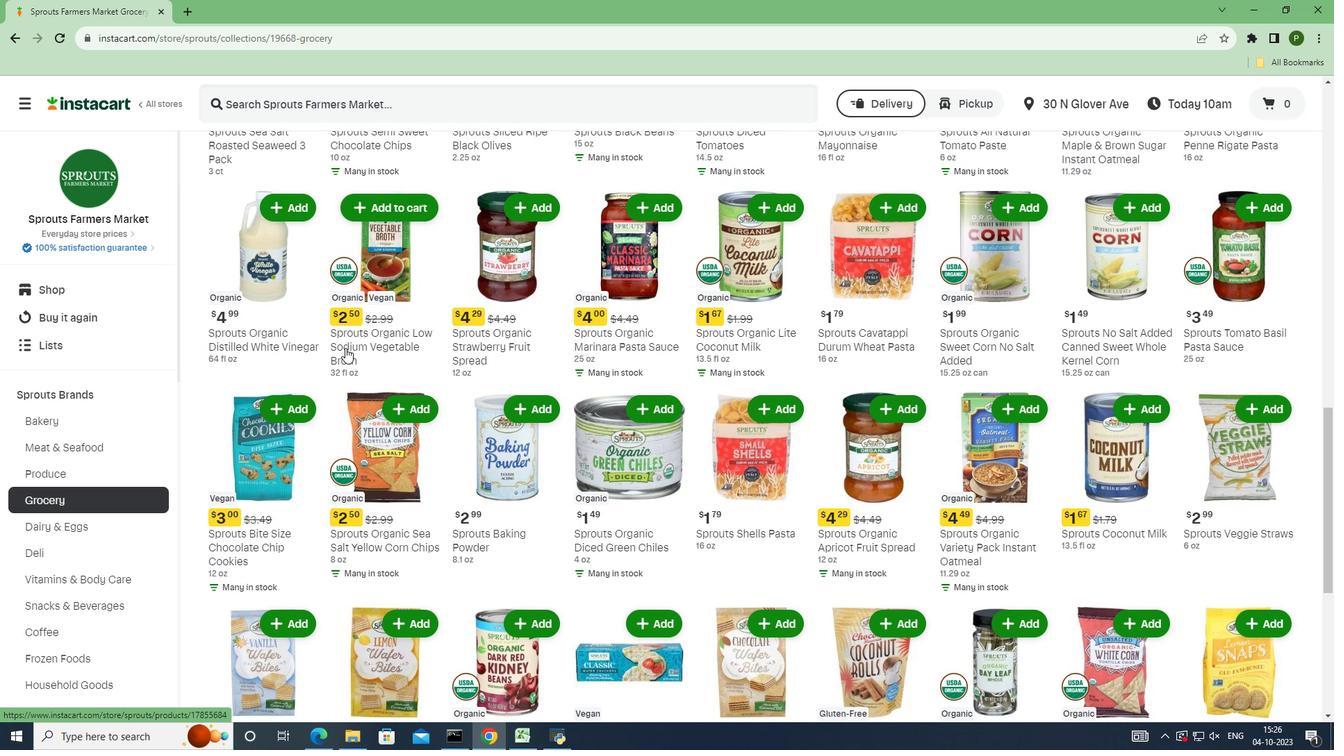 
Action: Mouse moved to (643, 143)
Screenshot: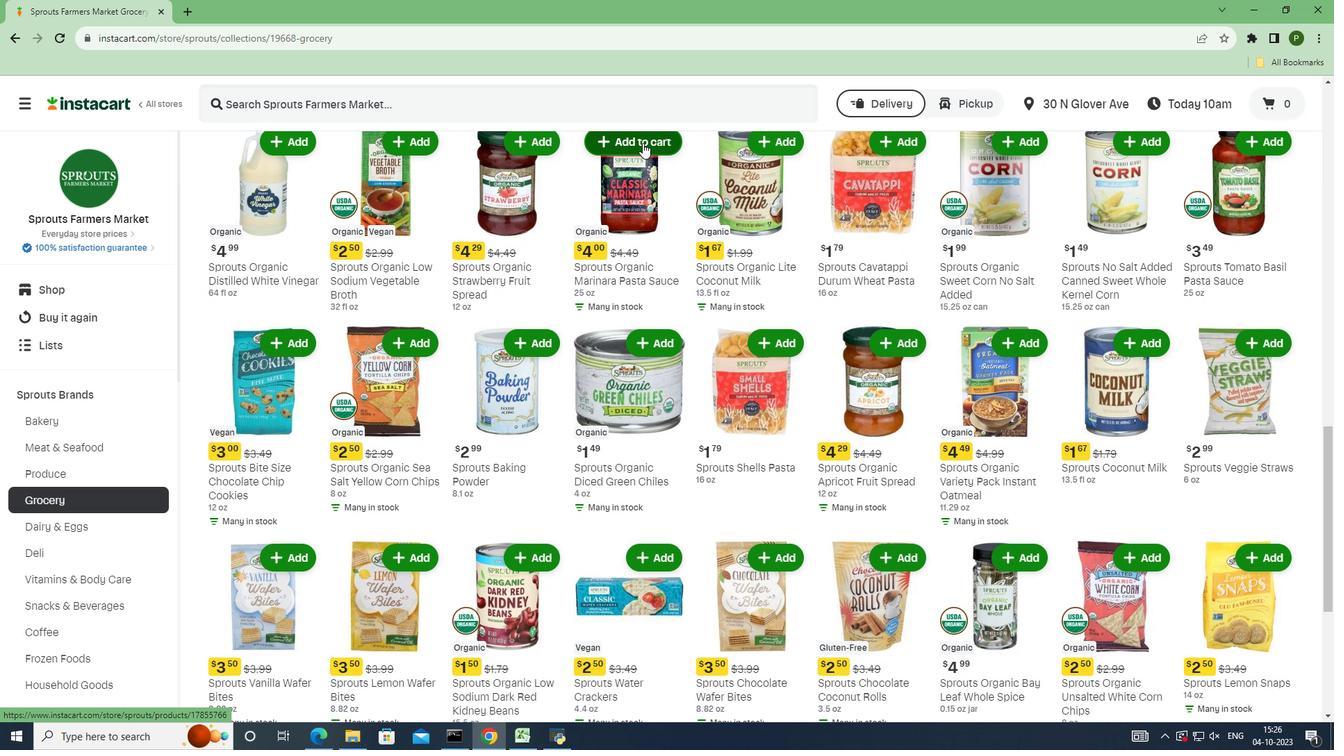 
Action: Mouse pressed left at (643, 143)
Screenshot: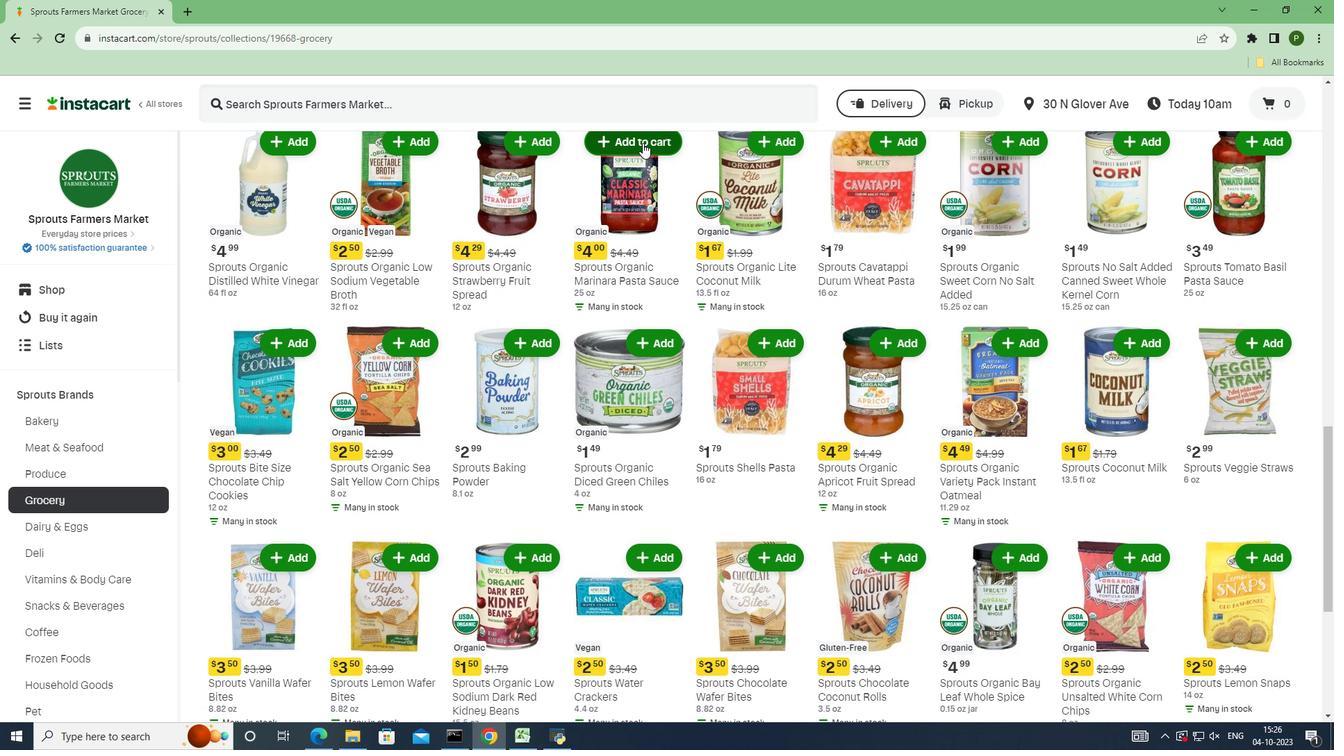 
